 Task: Create Card Patent Application Review in Board Sales Strategies for SaaS to Workspace Content Writing. Create Card Scooter Review in Board Market Segmentation Strategy to Workspace Content Writing. Create Card Copyright Protection Review in Board Social Media Influencer Giveaway Campaign Creation and Management to Workspace Content Writing
Action: Mouse moved to (47, 337)
Screenshot: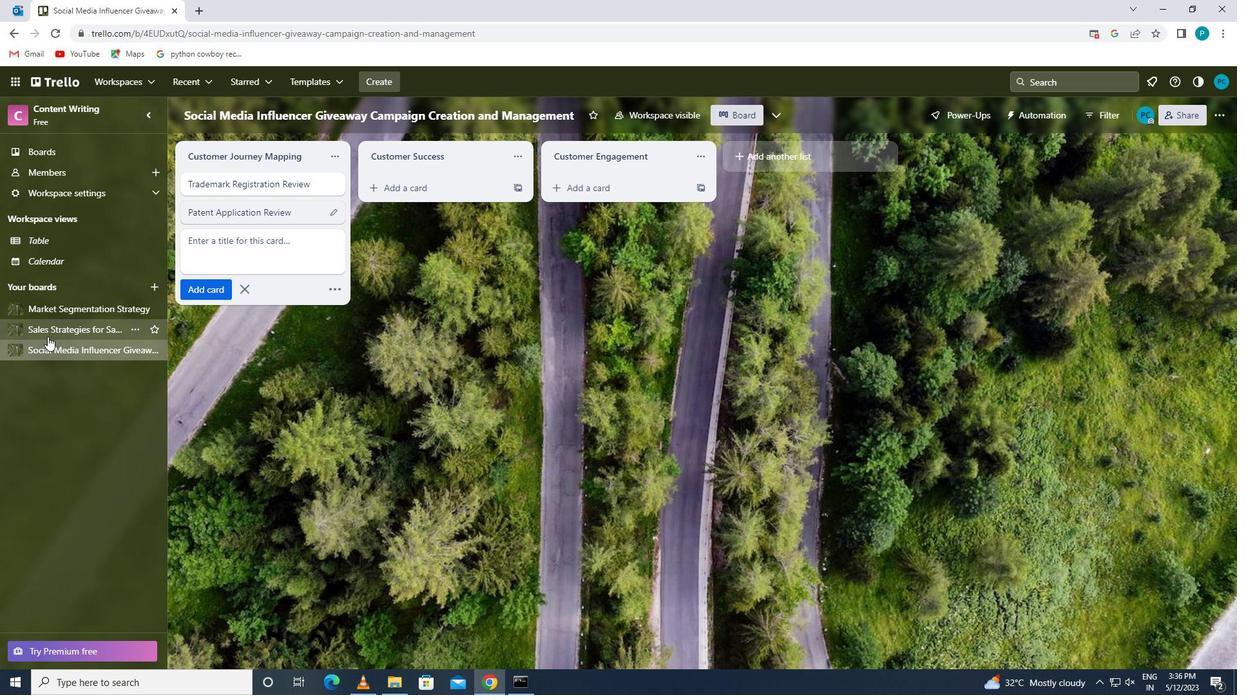 
Action: Mouse pressed left at (47, 337)
Screenshot: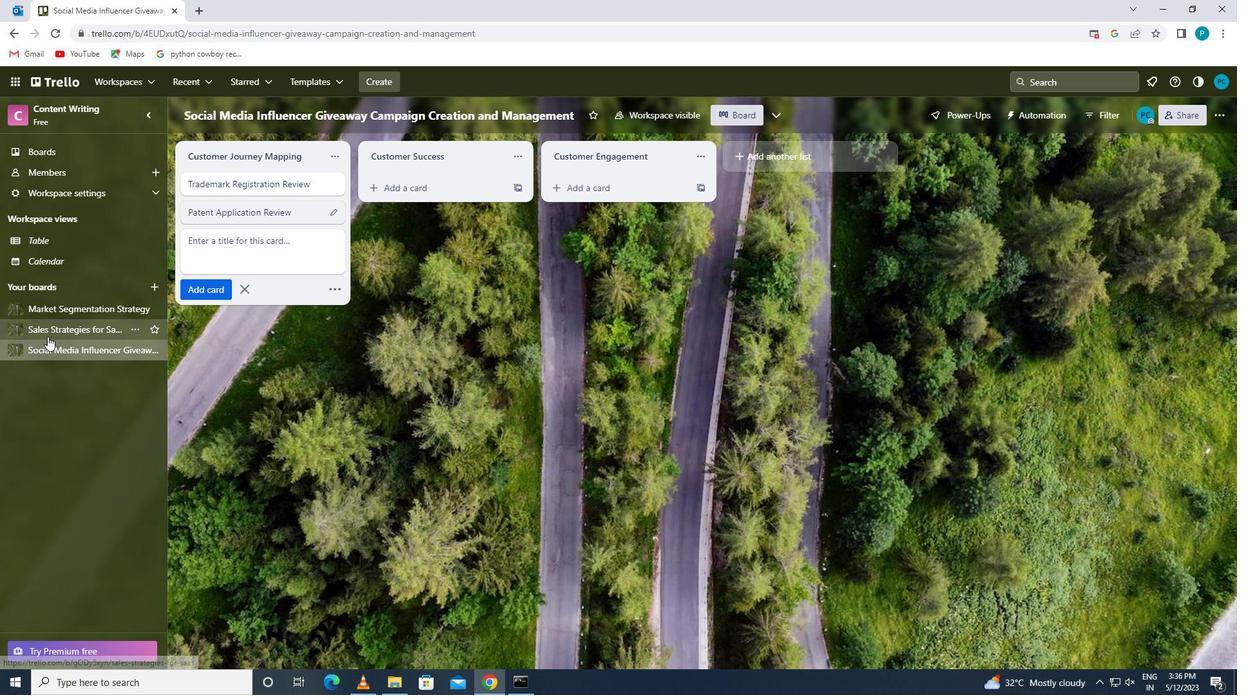 
Action: Mouse moved to (226, 236)
Screenshot: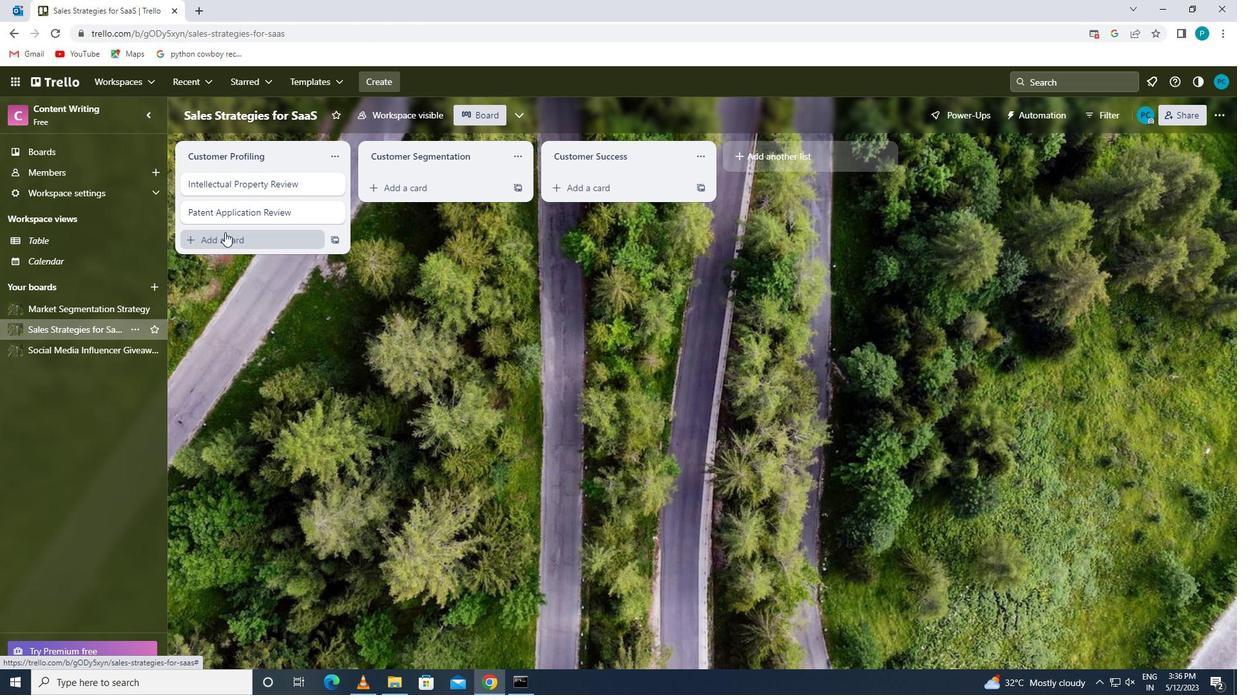
Action: Mouse pressed left at (226, 236)
Screenshot: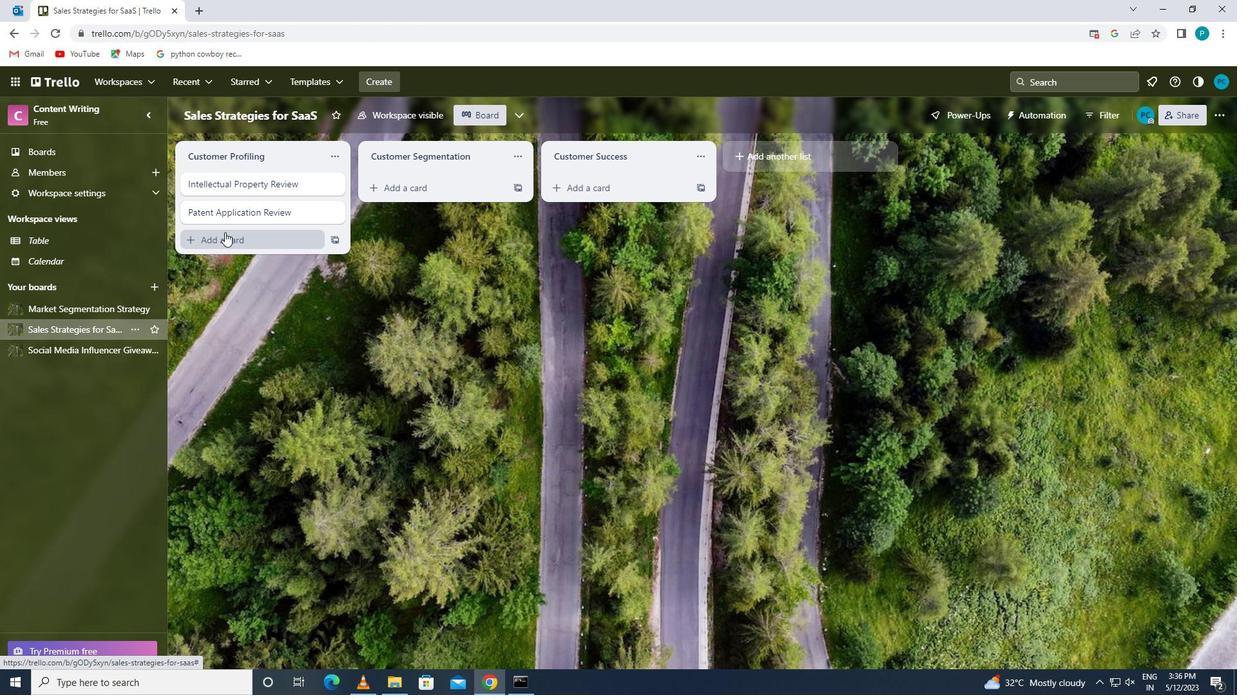 
Action: Key pressed <Key.caps_lock>p<Key.caps_lock>atent<Key.space><Key.caps_lock>aa<Key.backspace><Key.caps_lock>pplication<Key.space><Key.caps_lock>r<Key.caps_lock>eview<Key.space>
Screenshot: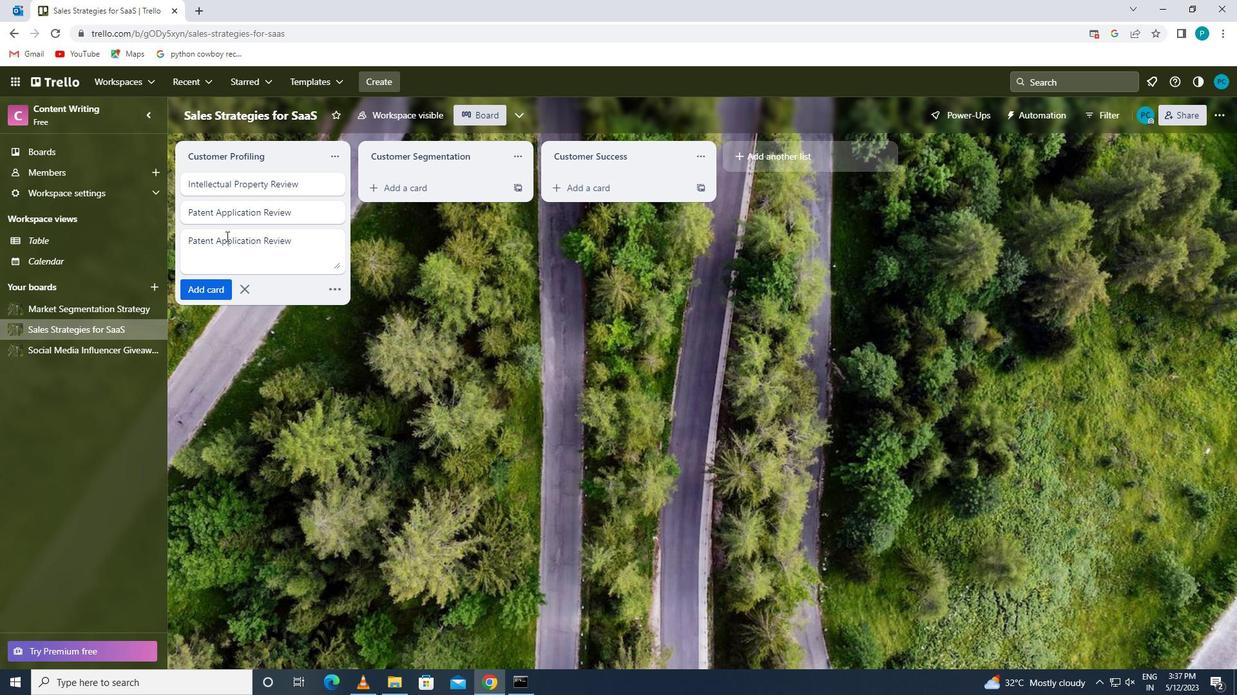 
Action: Mouse moved to (221, 290)
Screenshot: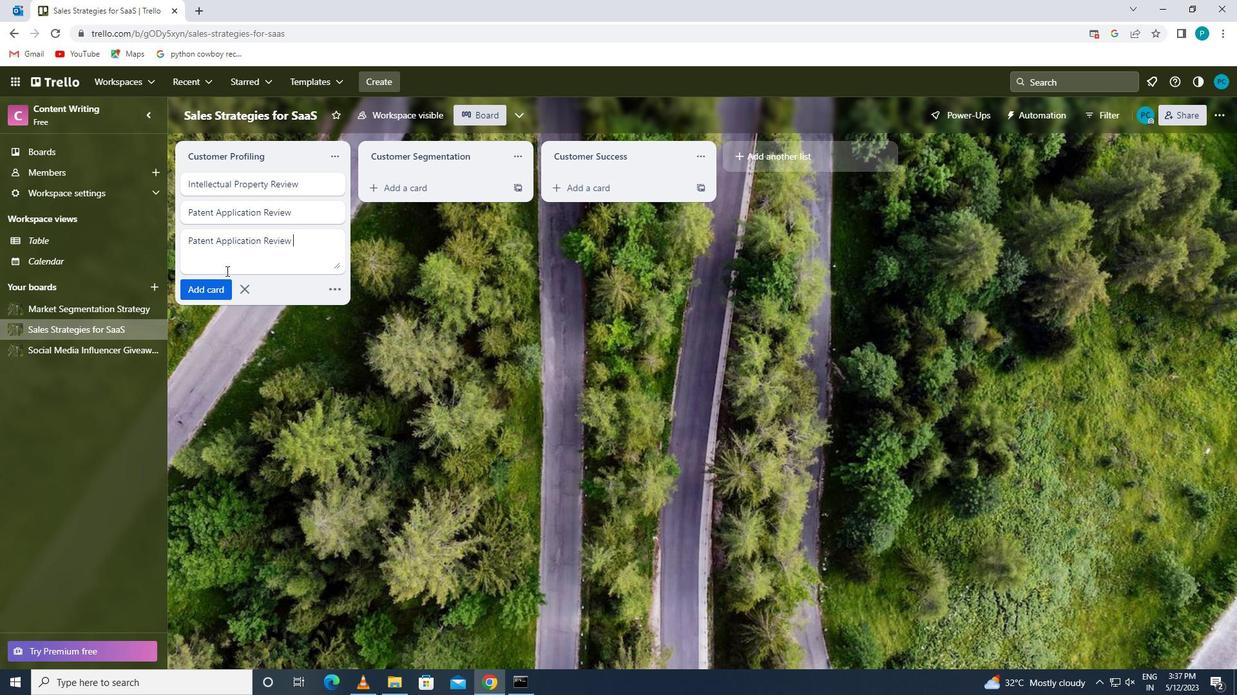 
Action: Mouse pressed left at (221, 290)
Screenshot: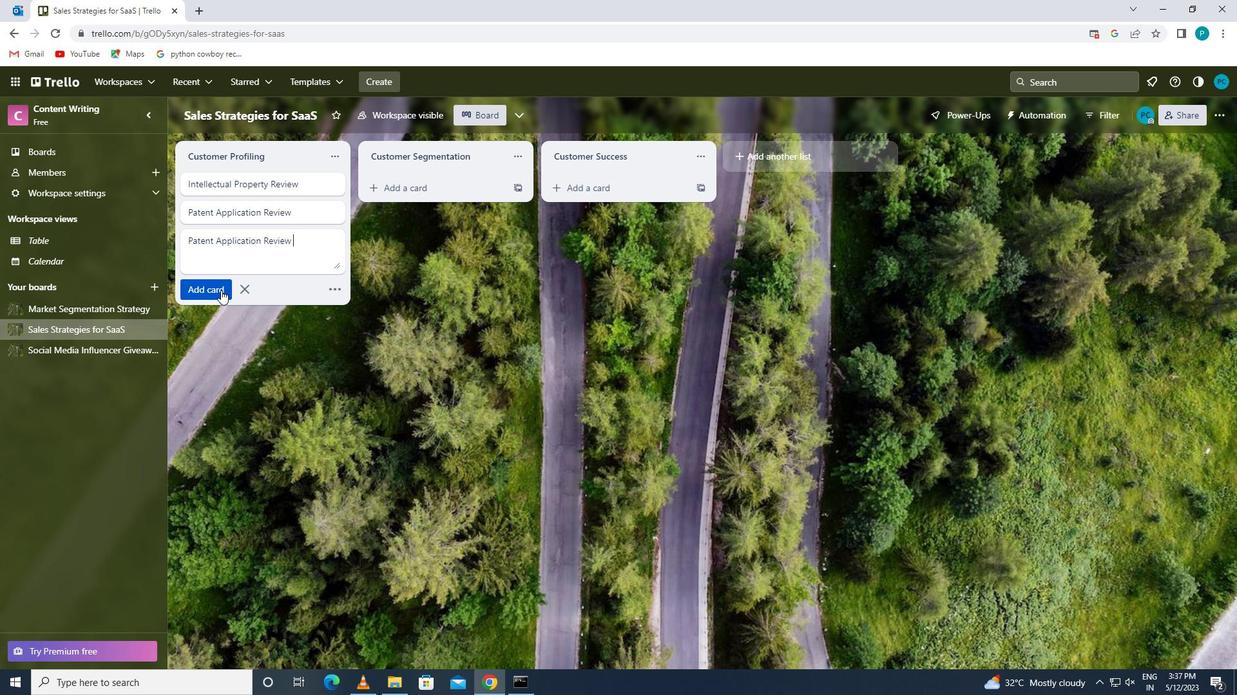 
Action: Mouse moved to (62, 312)
Screenshot: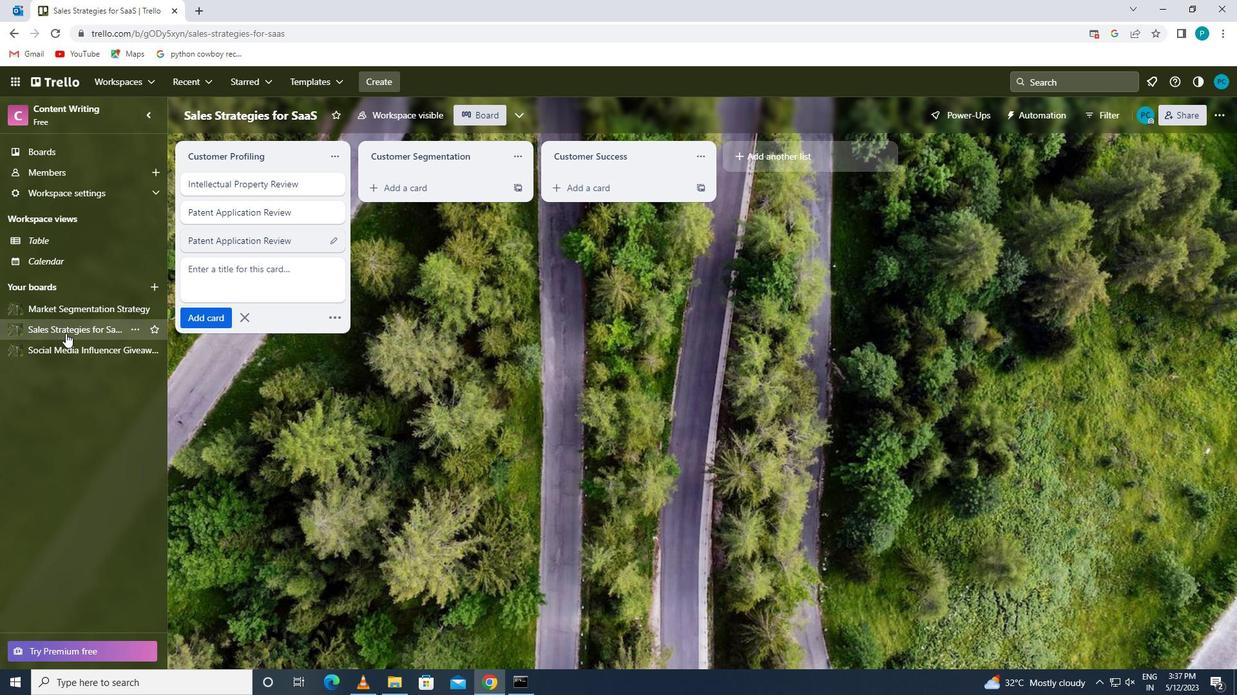 
Action: Mouse pressed left at (62, 312)
Screenshot: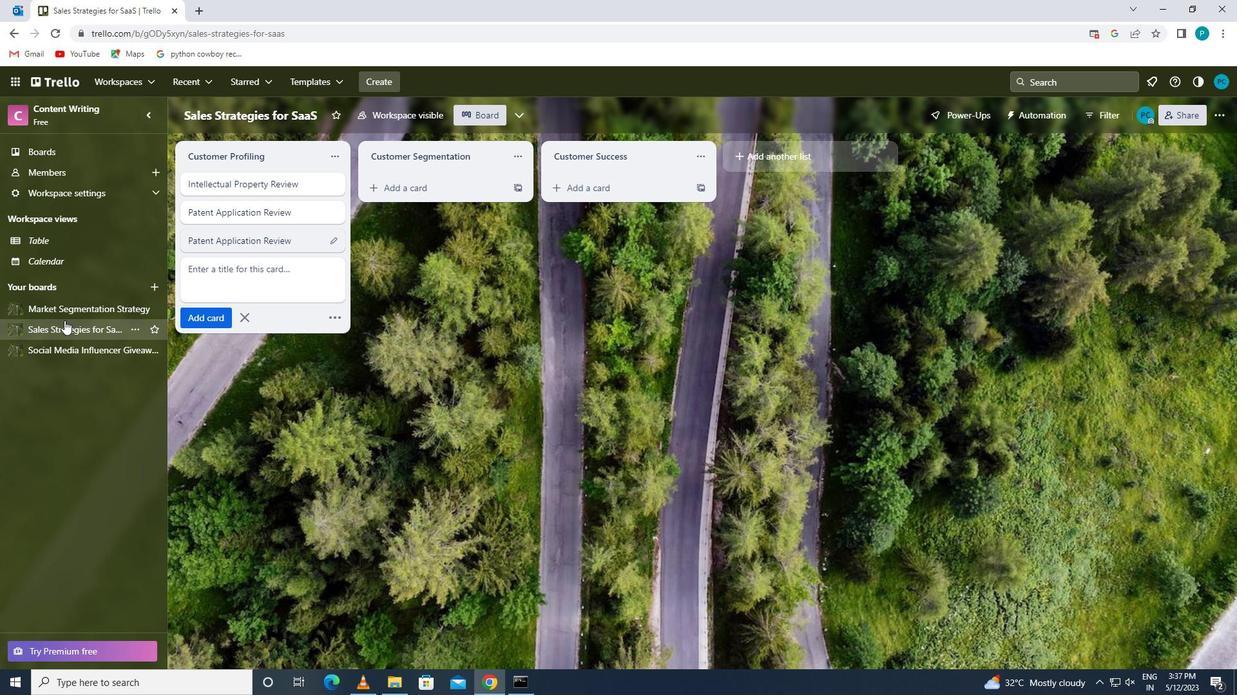
Action: Mouse moved to (219, 251)
Screenshot: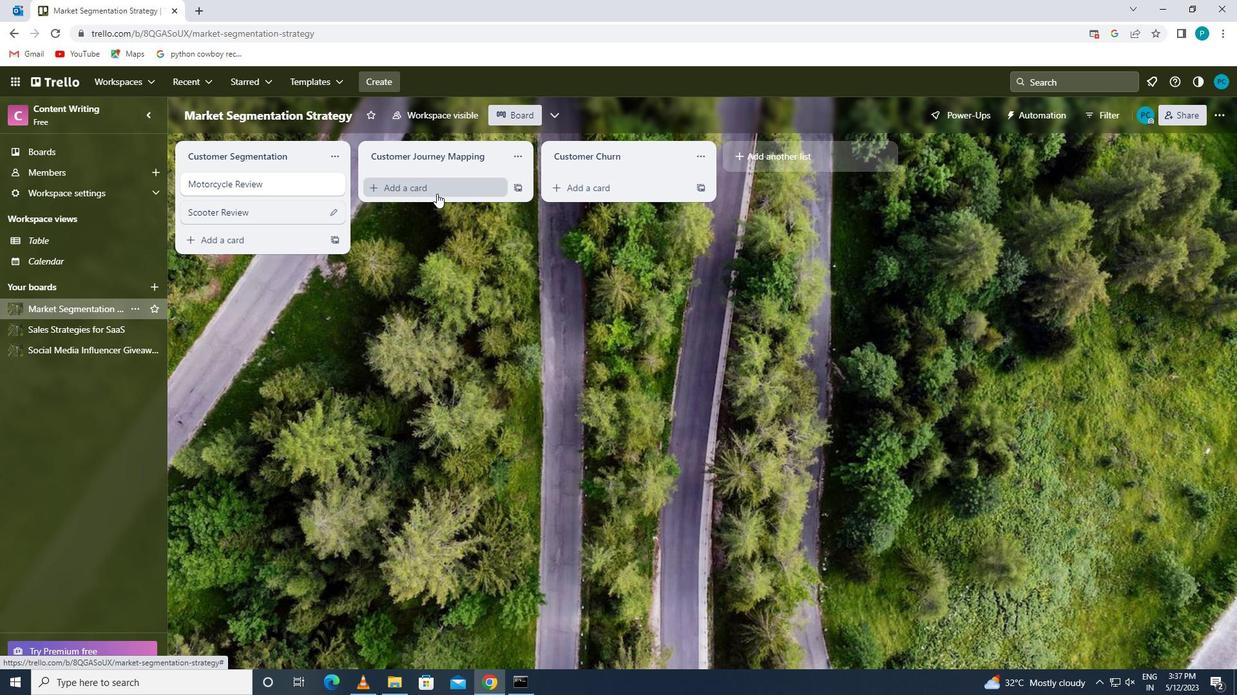 
Action: Mouse pressed left at (219, 251)
Screenshot: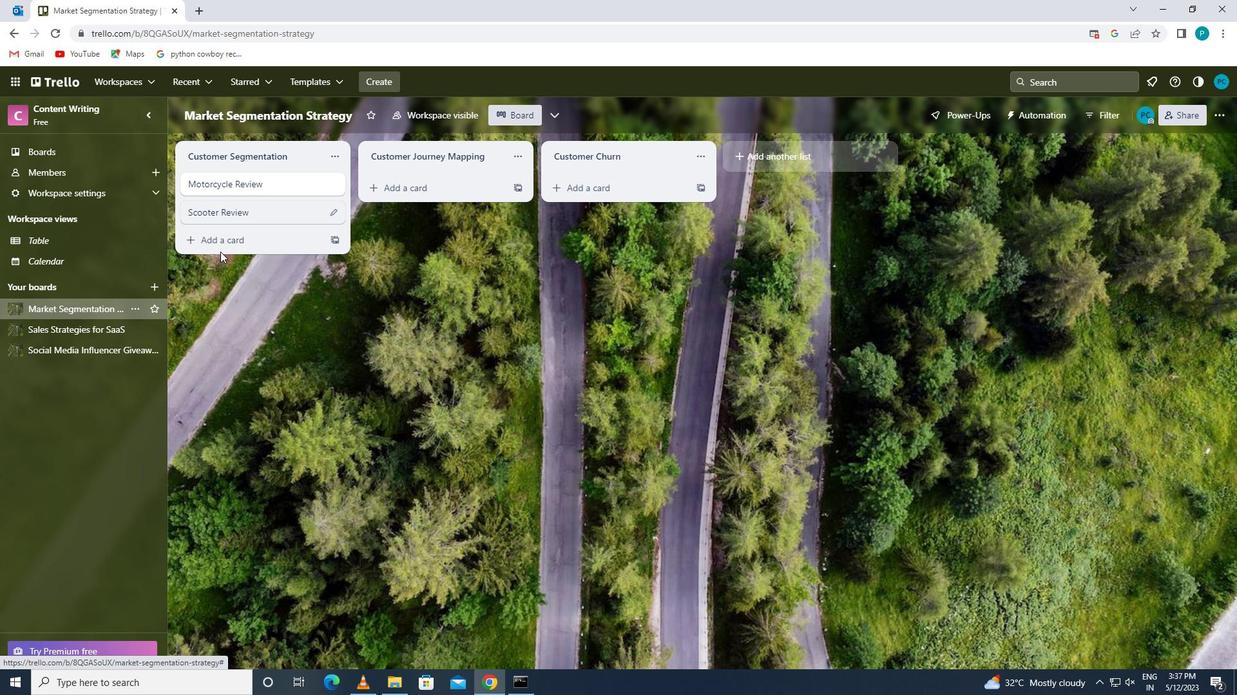 
Action: Mouse moved to (217, 244)
Screenshot: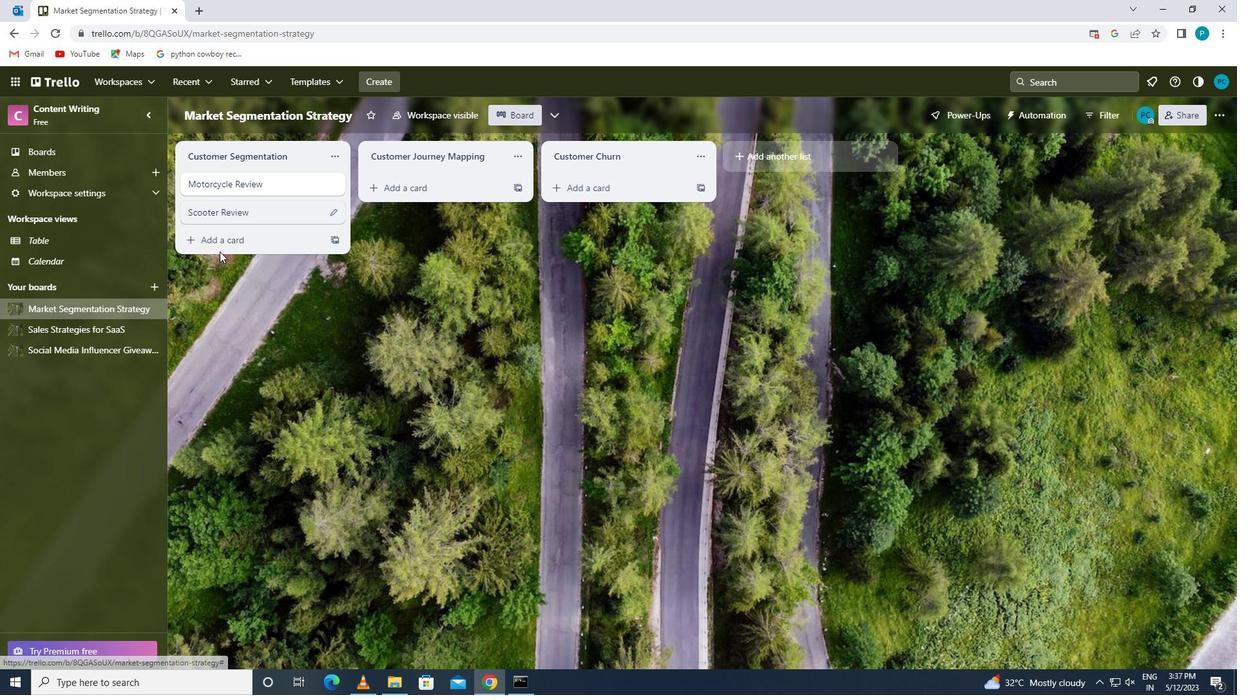 
Action: Mouse pressed left at (217, 244)
Screenshot: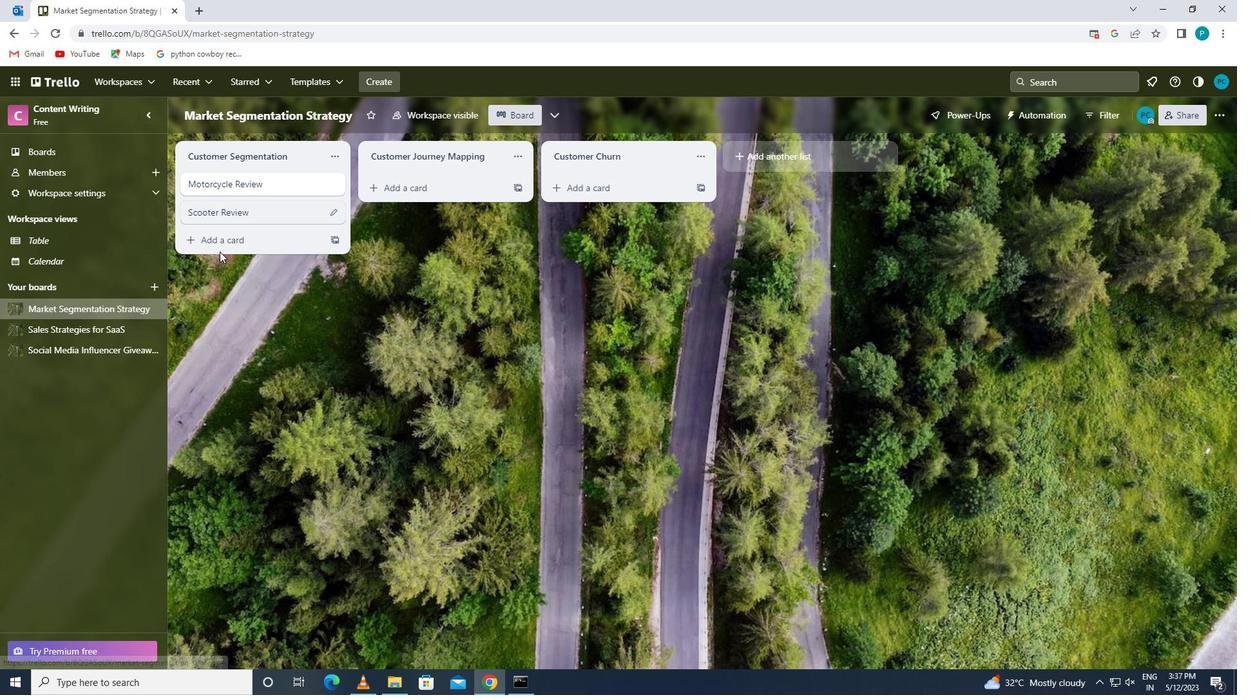 
Action: Key pressed <Key.caps_lock>s<Key.caps_lock>cooter<Key.space><Key.caps_lock>r<Key.caps_lock>eview<Key.space>
Screenshot: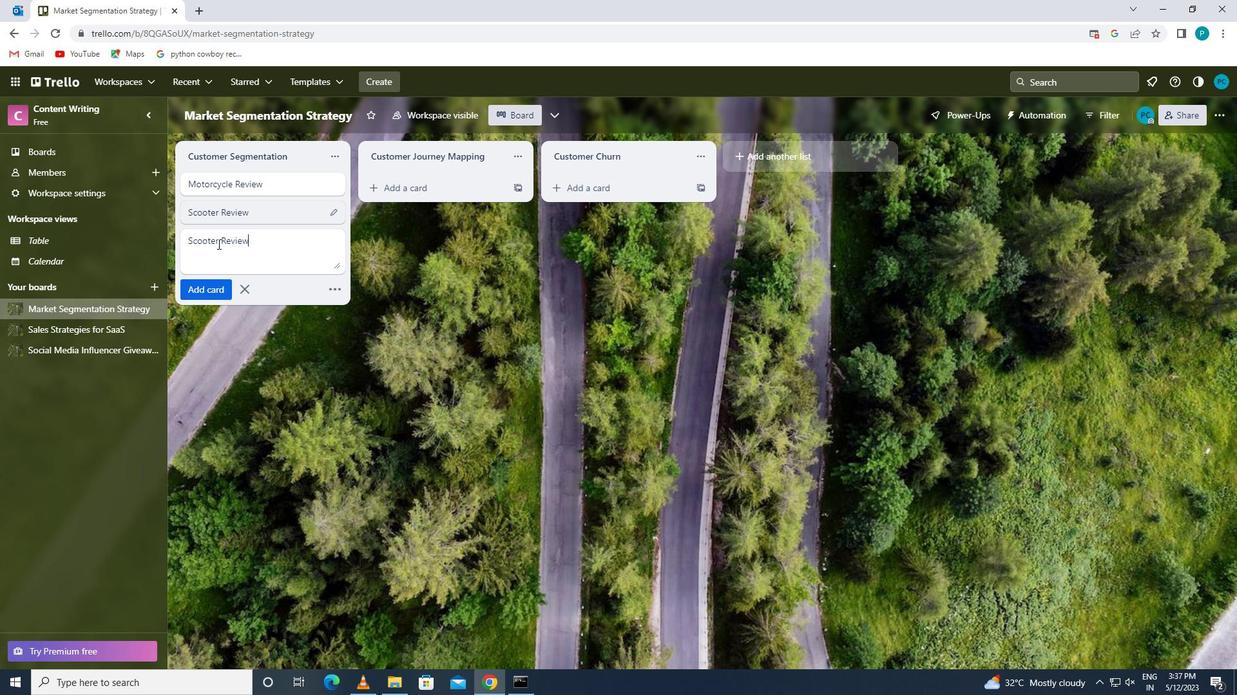 
Action: Mouse moved to (186, 295)
Screenshot: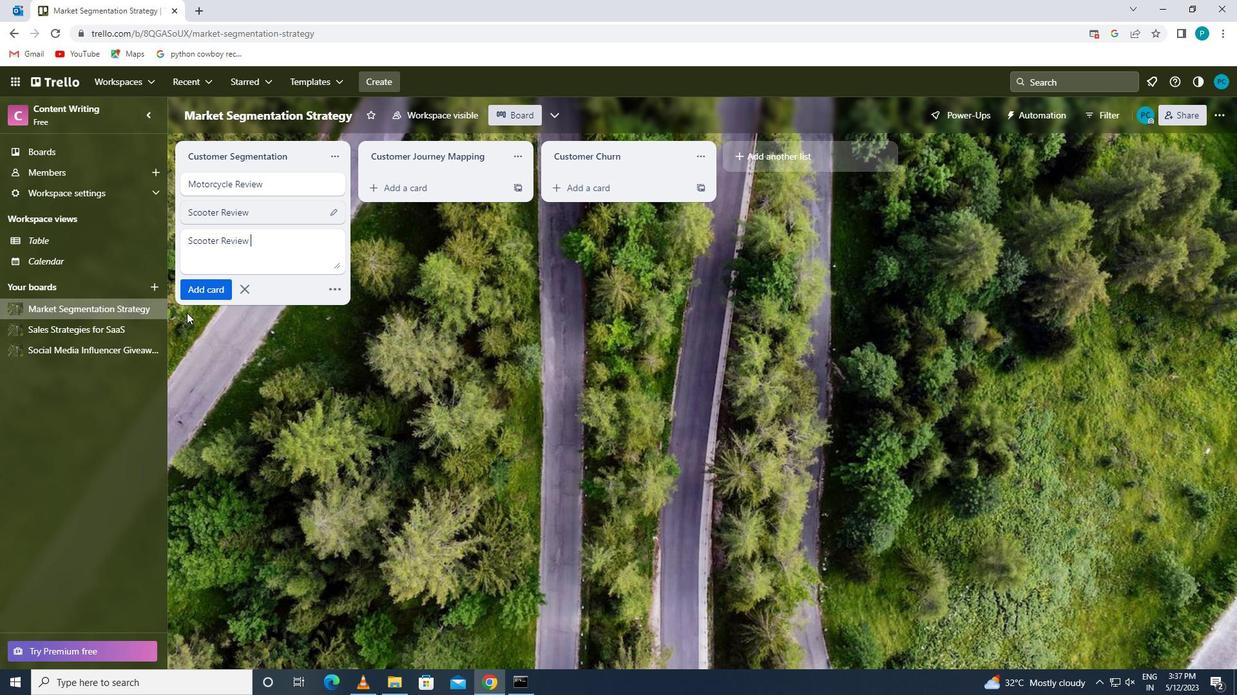 
Action: Mouse pressed left at (186, 295)
Screenshot: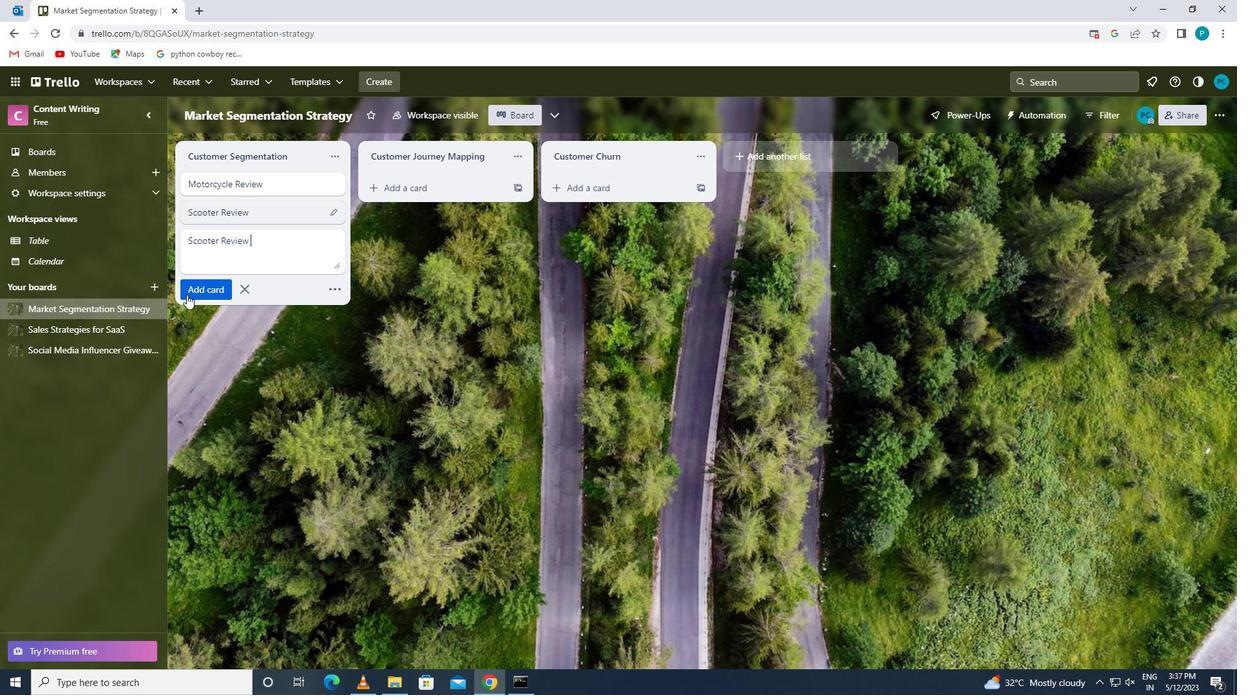 
Action: Mouse moved to (88, 349)
Screenshot: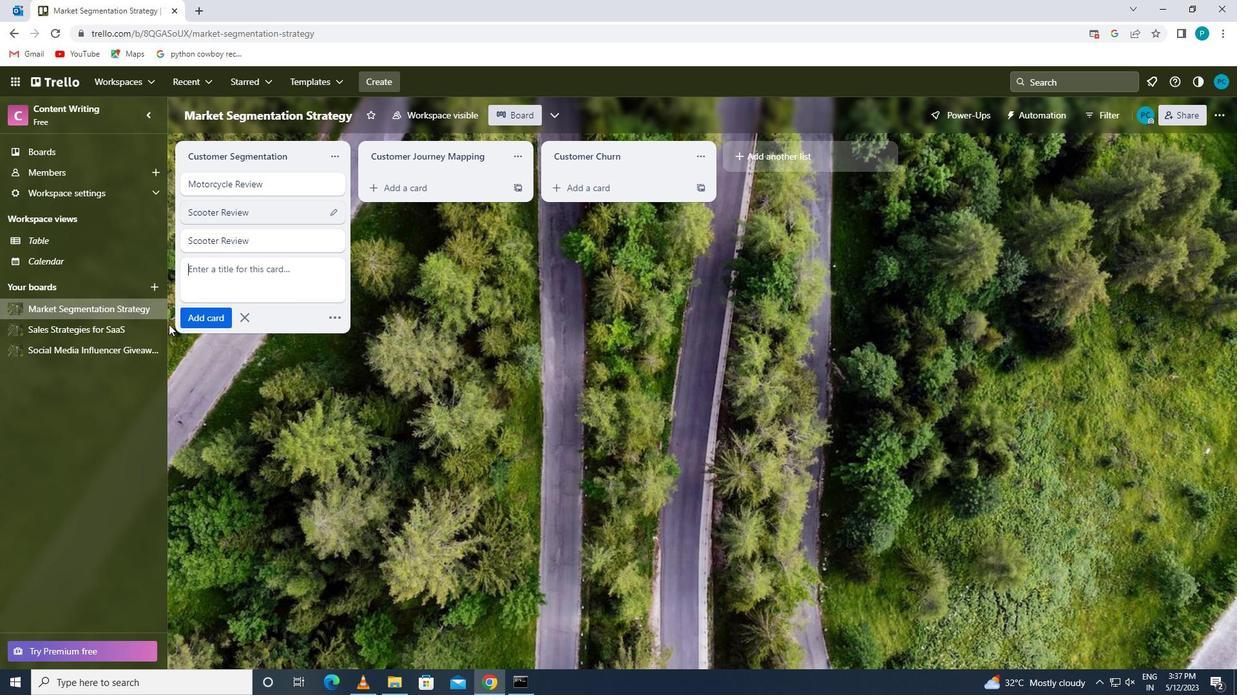 
Action: Mouse pressed left at (88, 349)
Screenshot: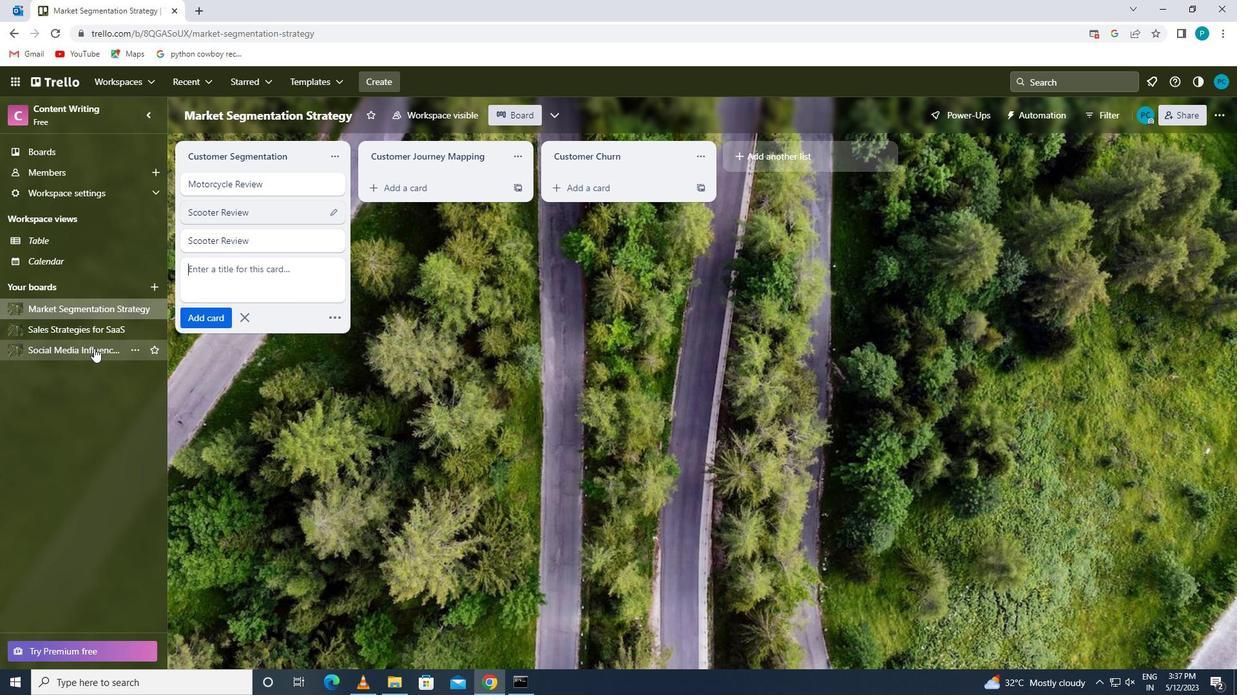 
Action: Mouse moved to (231, 247)
Screenshot: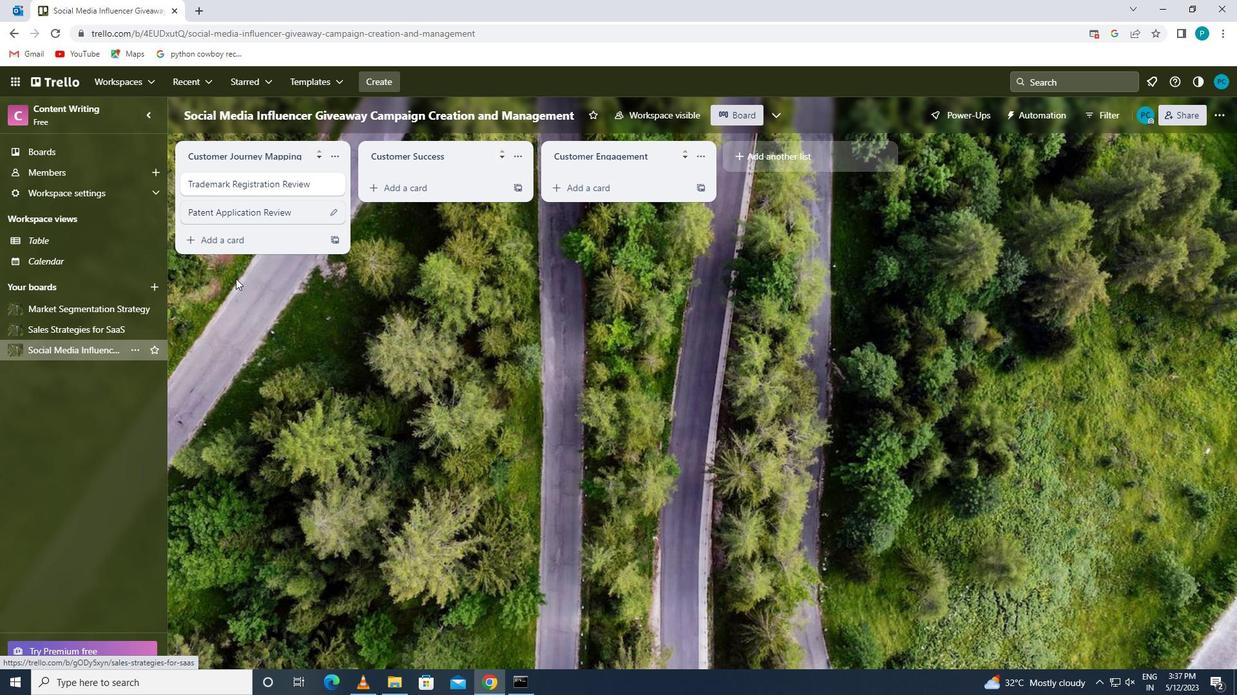 
Action: Mouse pressed left at (231, 247)
Screenshot: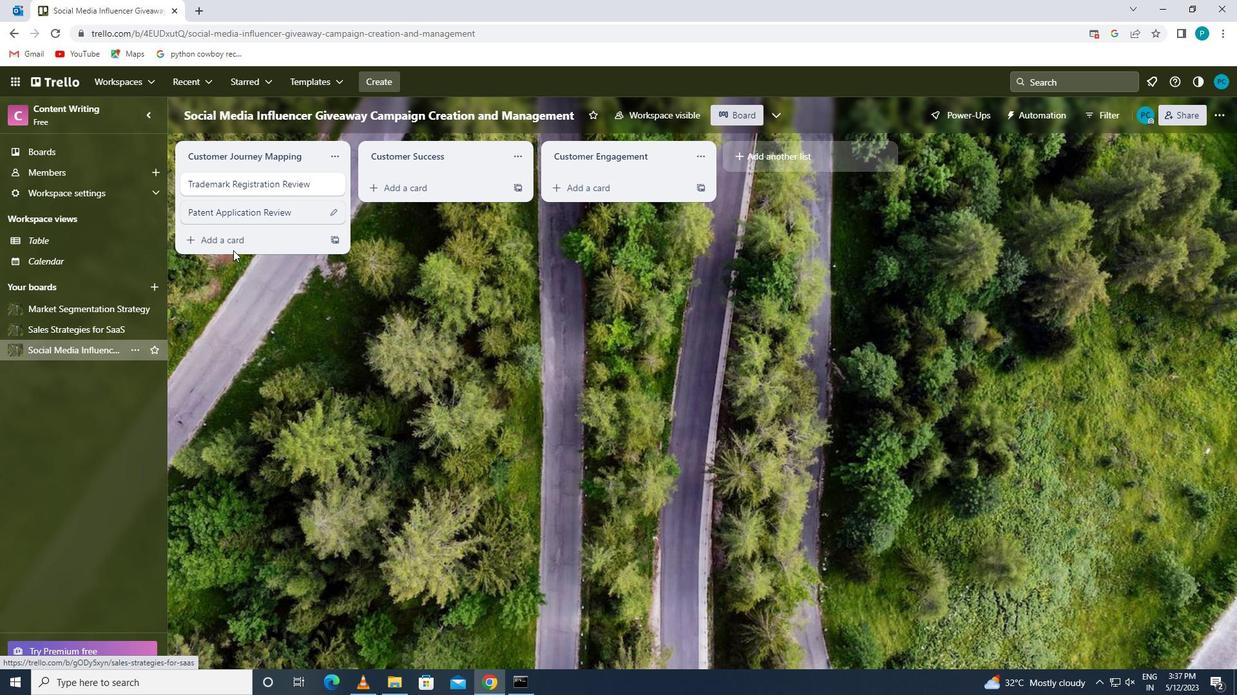 
Action: Key pressed <Key.caps_lock>c<Key.caps_lock>opyw<Key.backspace><Key.backspace>yright<Key.space><Key.caps_lock>p<Key.caps_lock>rotection<Key.space><Key.caps_lock>r<Key.caps_lock>eview<Key.space>
Screenshot: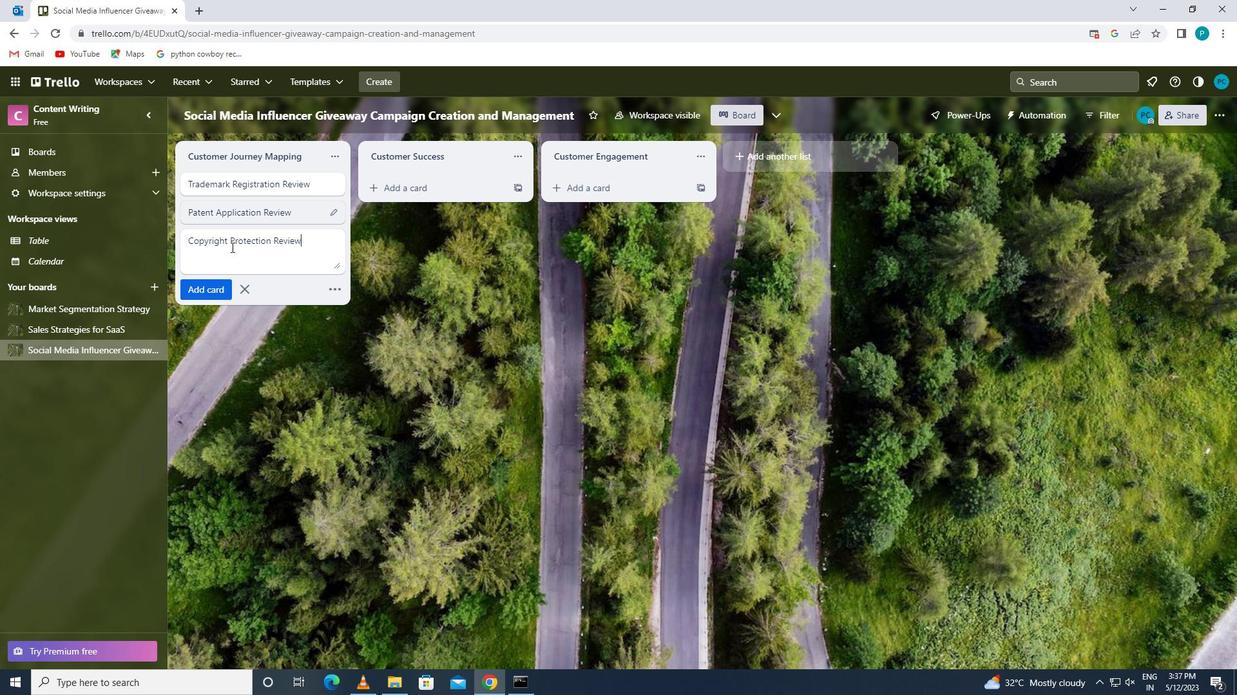 
Action: Mouse moved to (204, 290)
Screenshot: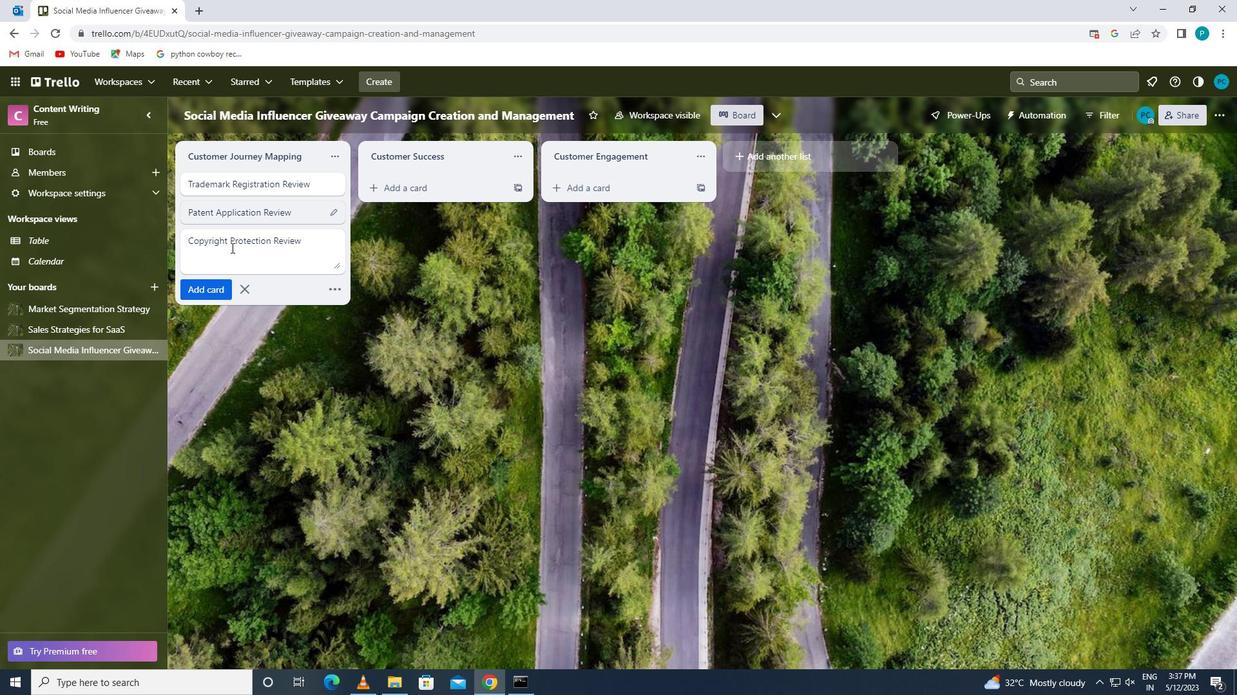 
Action: Mouse pressed left at (204, 290)
Screenshot: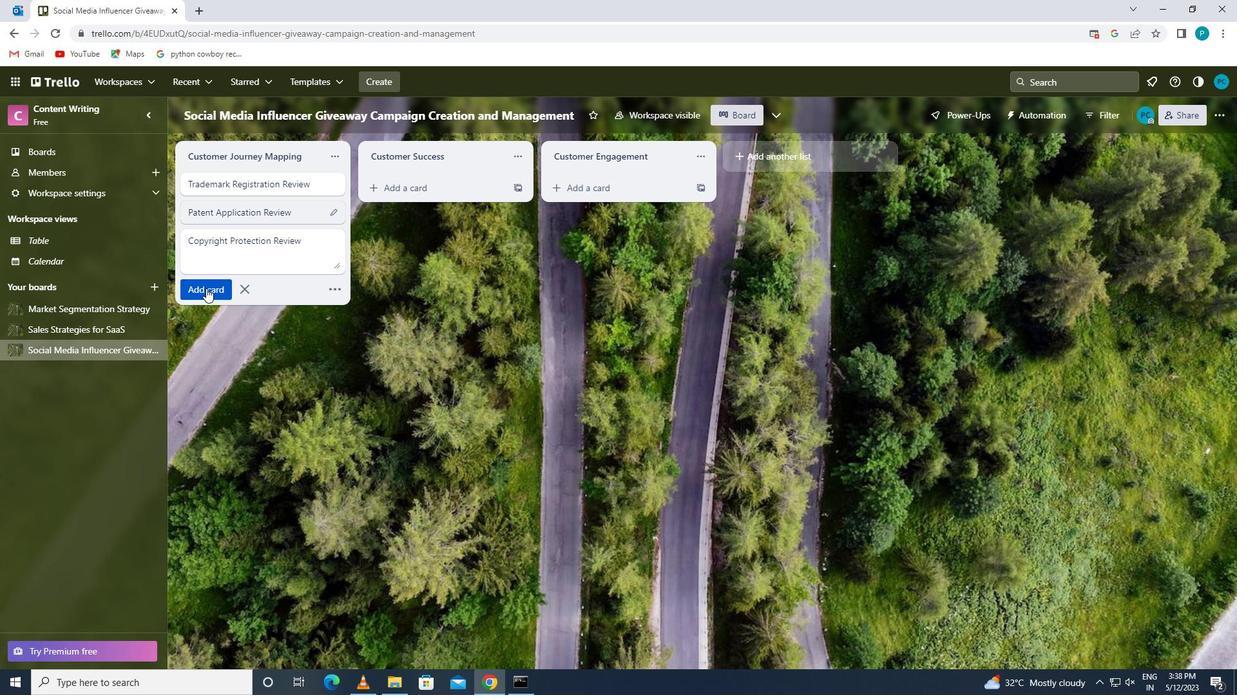 
